 Task: Change slide transition to gallery.
Action: Mouse moved to (112, 58)
Screenshot: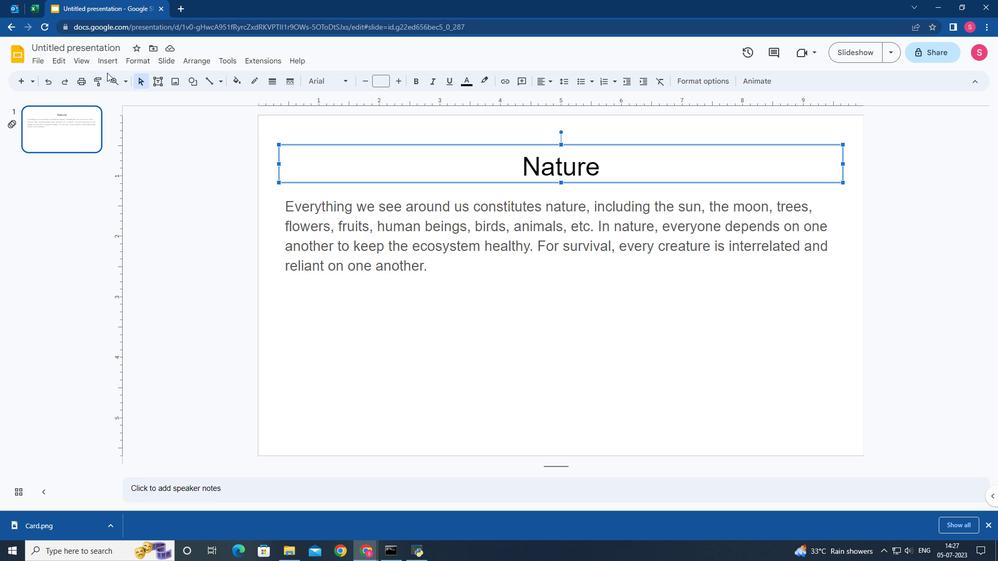 
Action: Mouse pressed left at (112, 58)
Screenshot: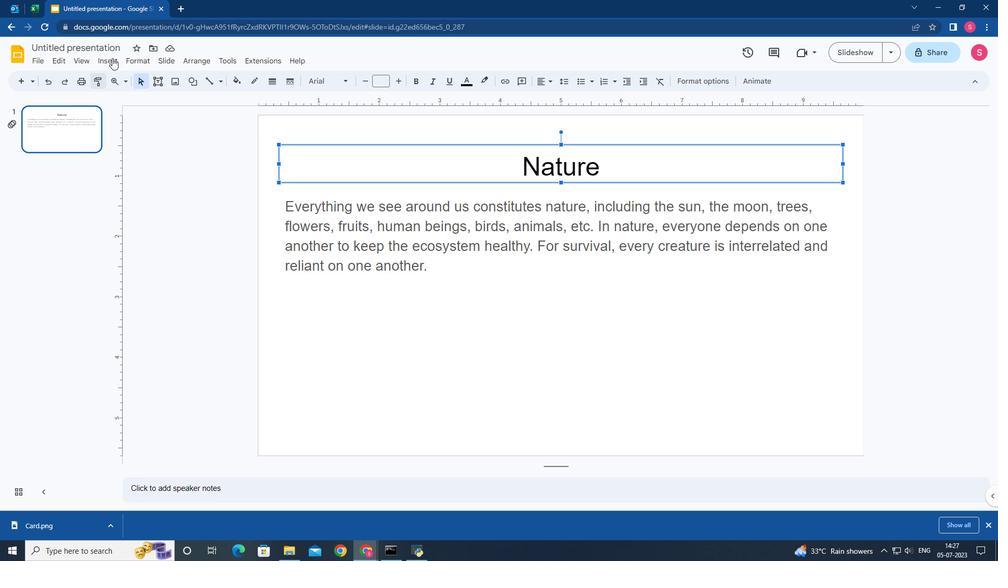 
Action: Mouse moved to (122, 267)
Screenshot: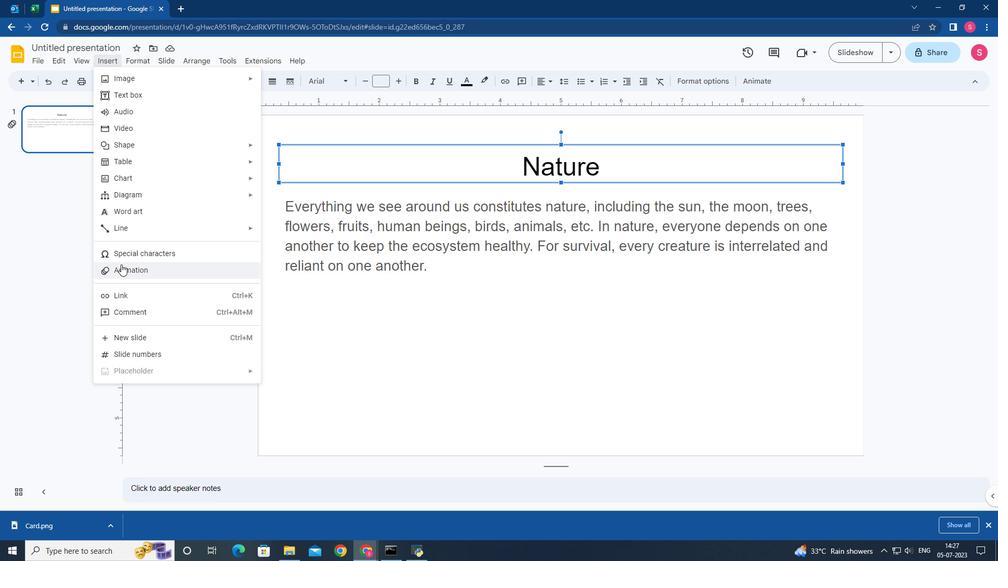 
Action: Mouse pressed left at (122, 267)
Screenshot: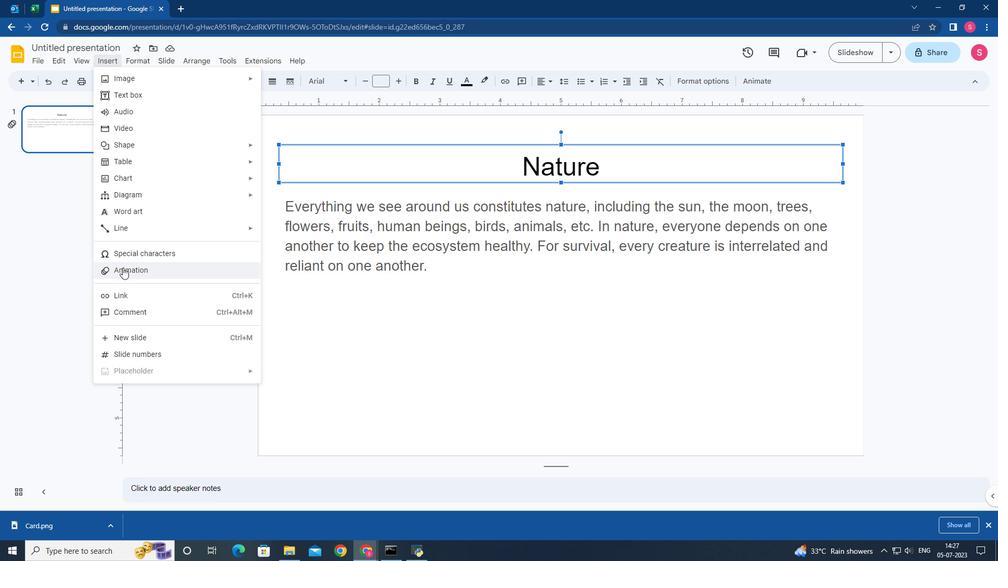
Action: Mouse moved to (893, 146)
Screenshot: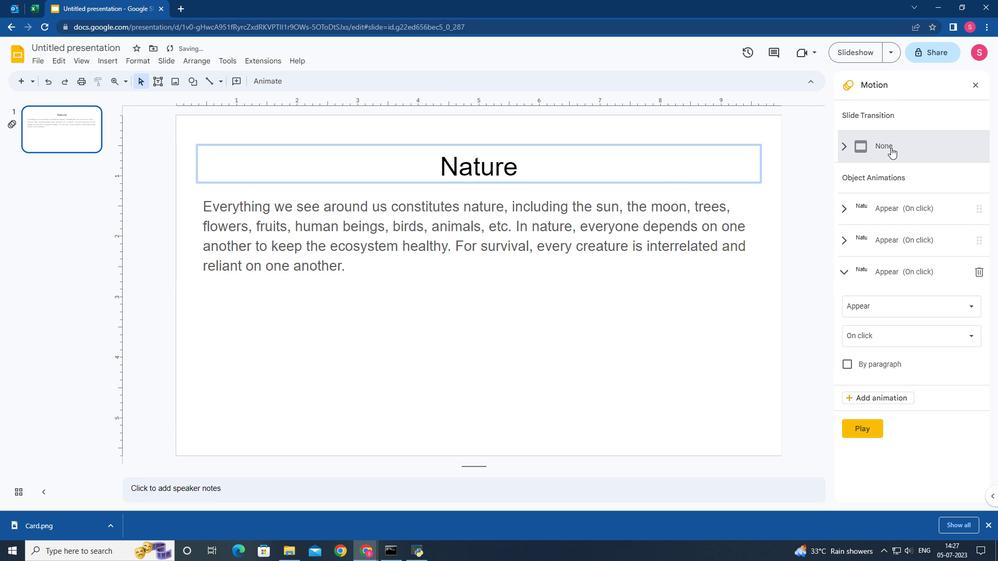 
Action: Mouse pressed left at (893, 146)
Screenshot: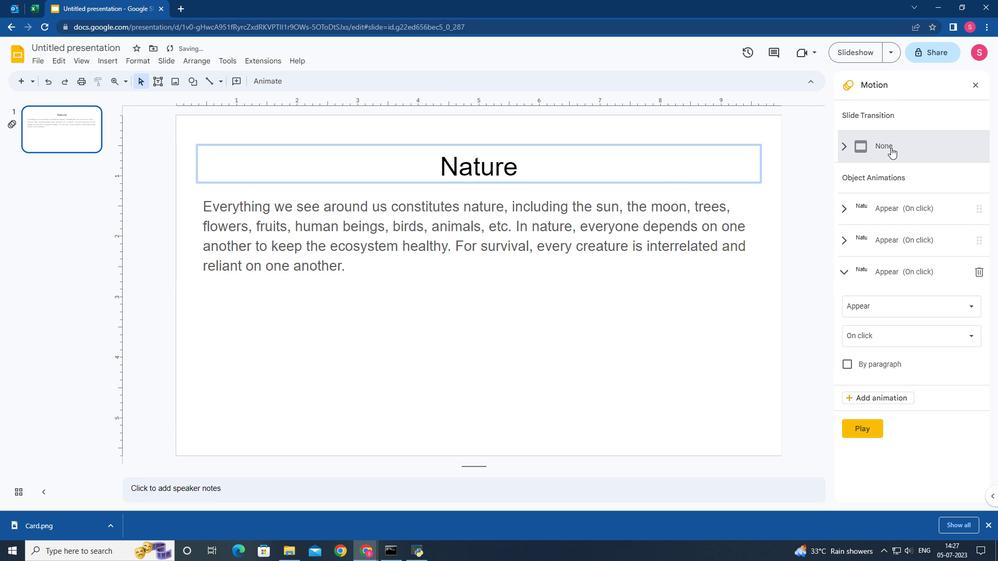 
Action: Mouse moved to (889, 179)
Screenshot: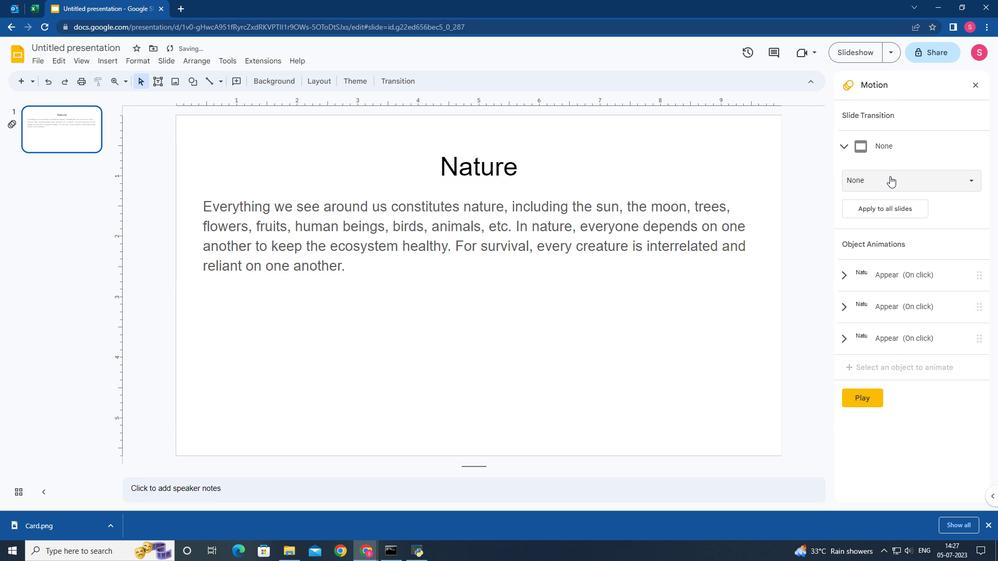 
Action: Mouse pressed left at (889, 179)
Screenshot: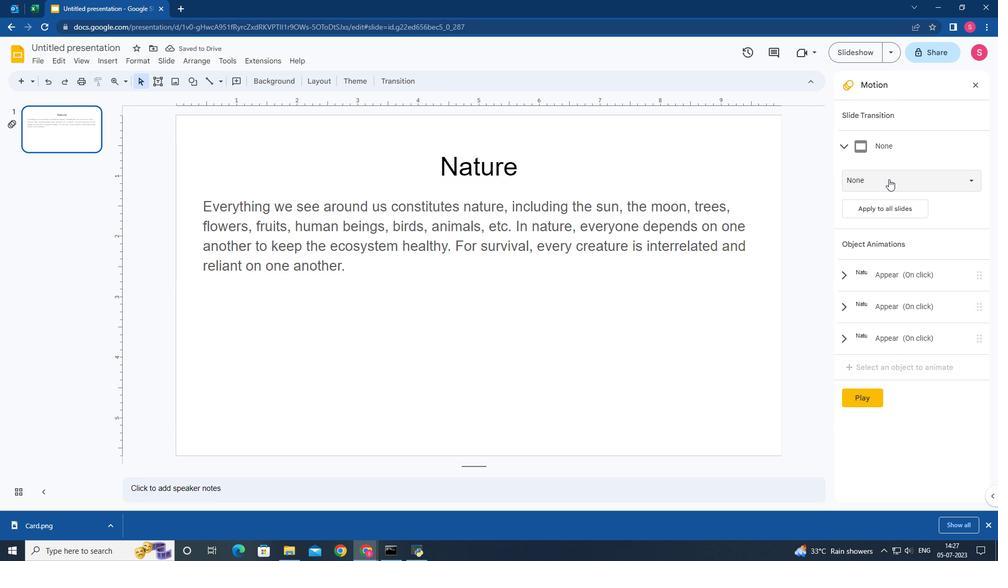 
Action: Mouse moved to (880, 316)
Screenshot: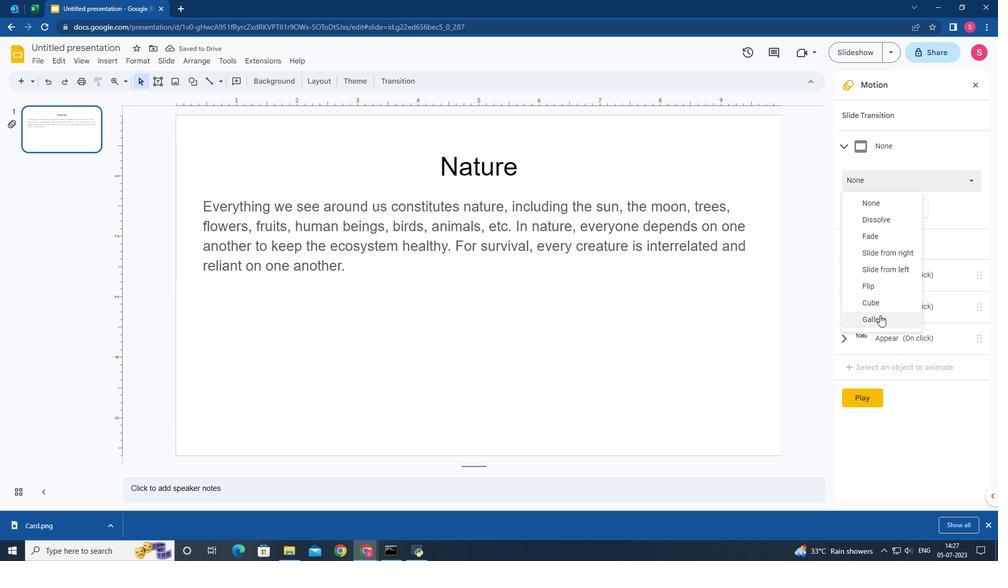
Action: Mouse pressed left at (880, 316)
Screenshot: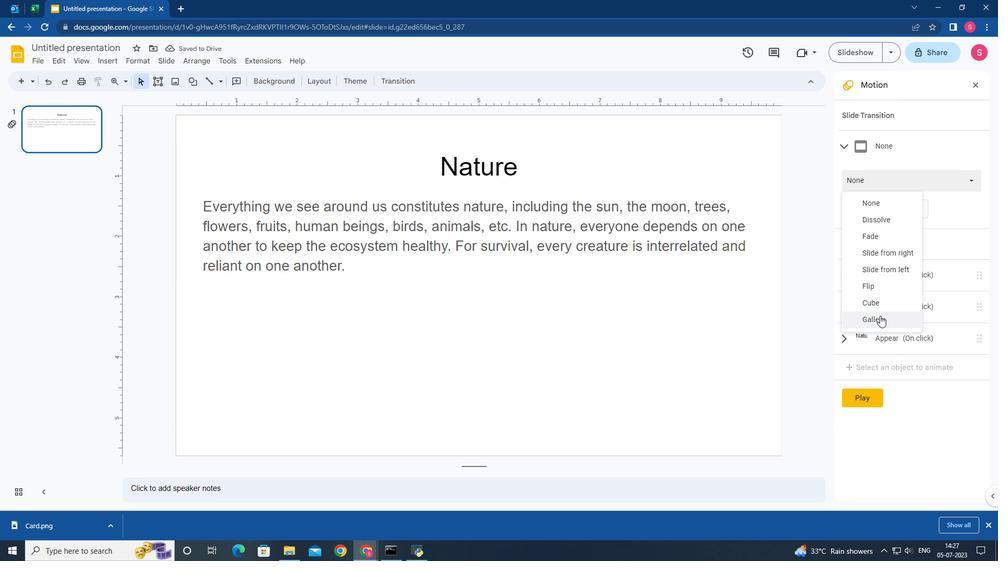 
Action: Mouse moved to (661, 333)
Screenshot: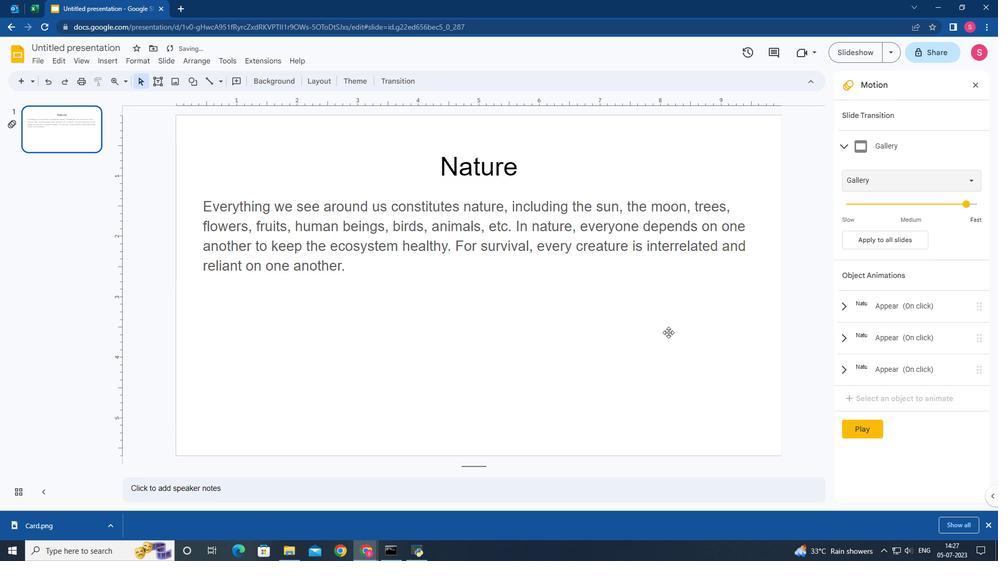 
